 Task: Open a blank sheet, save the file as Mswordfile.docx Insert a table ' 2 by 2' In first column, add headers, 'Brand, Model'. Under first header, add  AppleUnder second header, add Iphone. Change table style to  Purple
Action: Mouse moved to (252, 144)
Screenshot: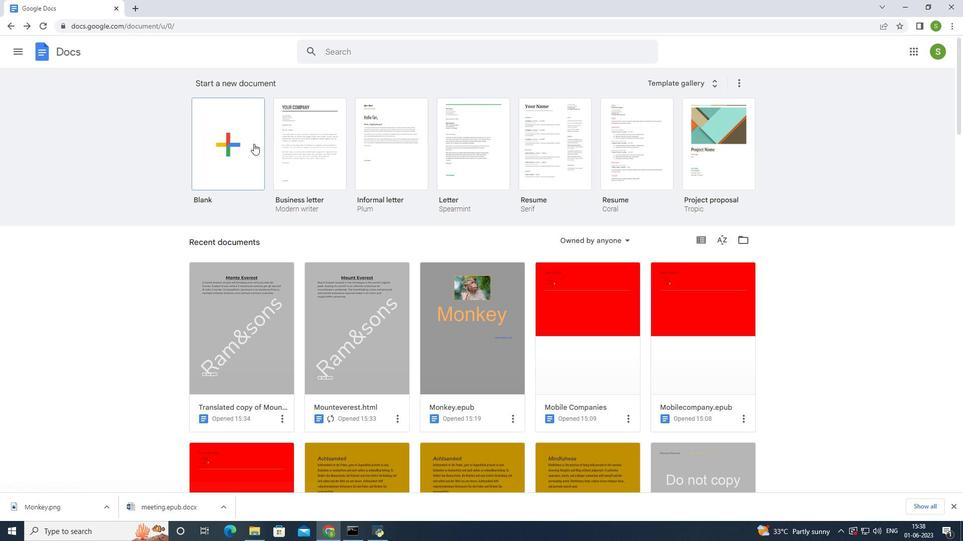 
Action: Mouse pressed left at (252, 144)
Screenshot: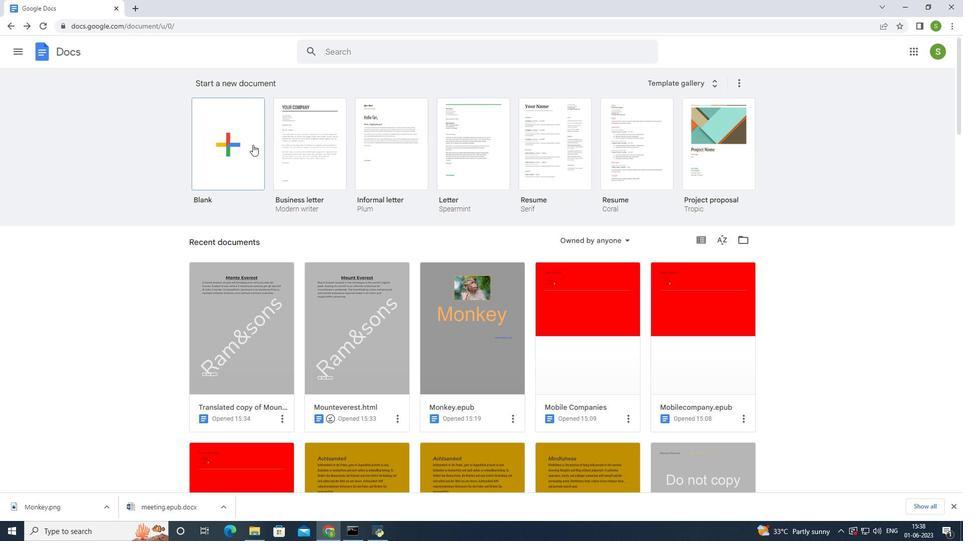 
Action: Mouse moved to (96, 42)
Screenshot: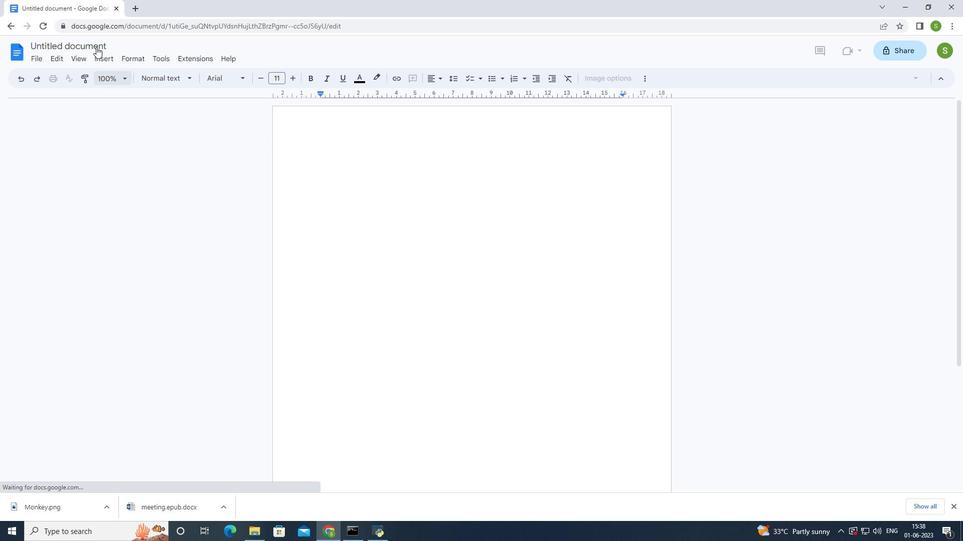 
Action: Mouse pressed left at (96, 42)
Screenshot: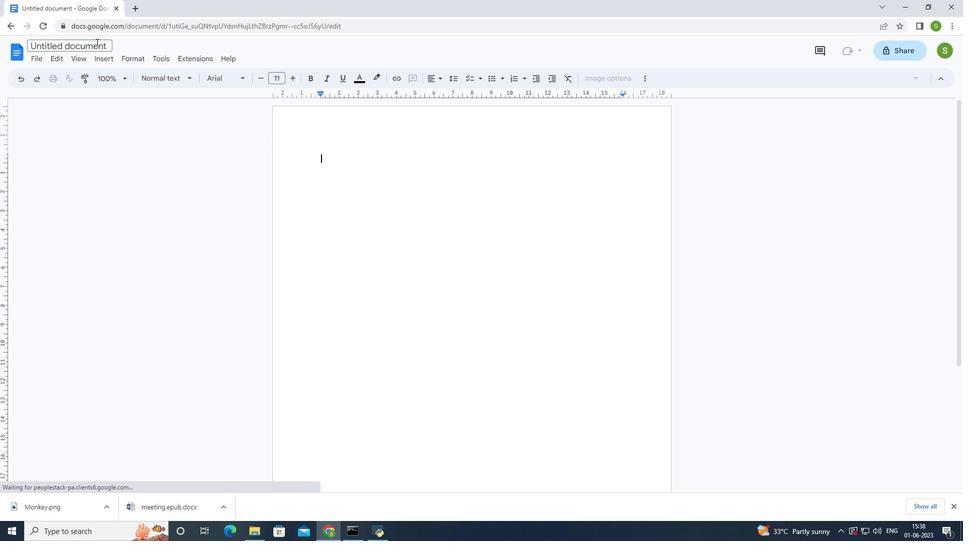 
Action: Mouse moved to (333, 159)
Screenshot: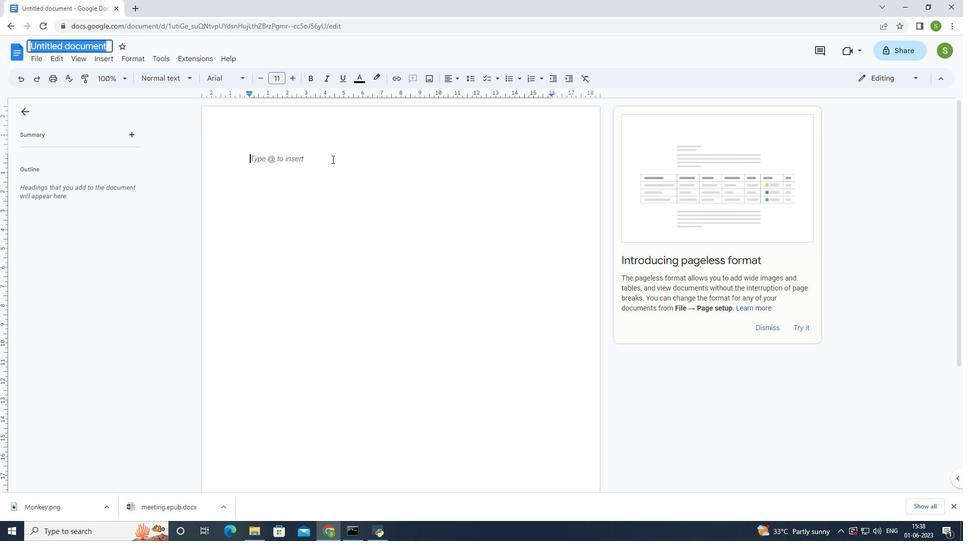 
Action: Key pressed <Key.shift>Mswordfile.docx<Key.enter>
Screenshot: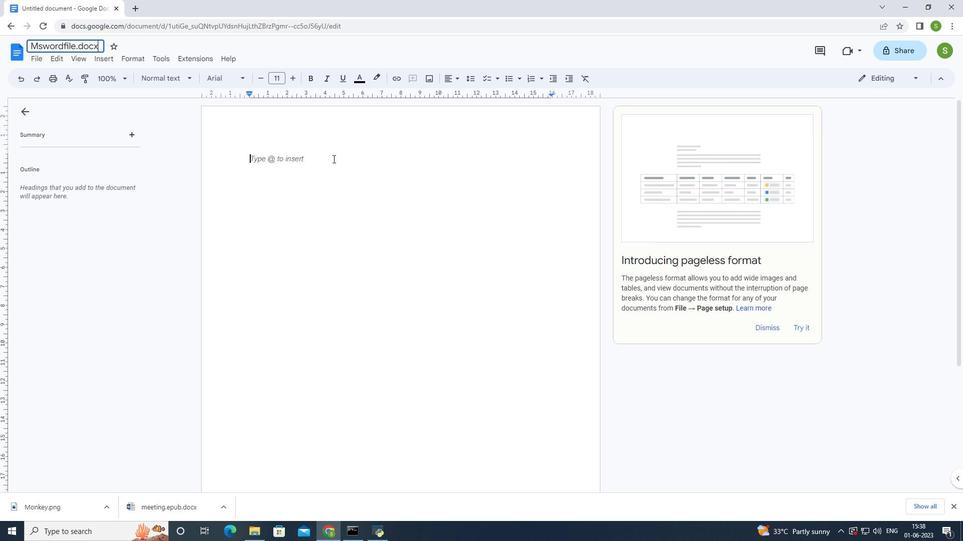 
Action: Mouse moved to (95, 60)
Screenshot: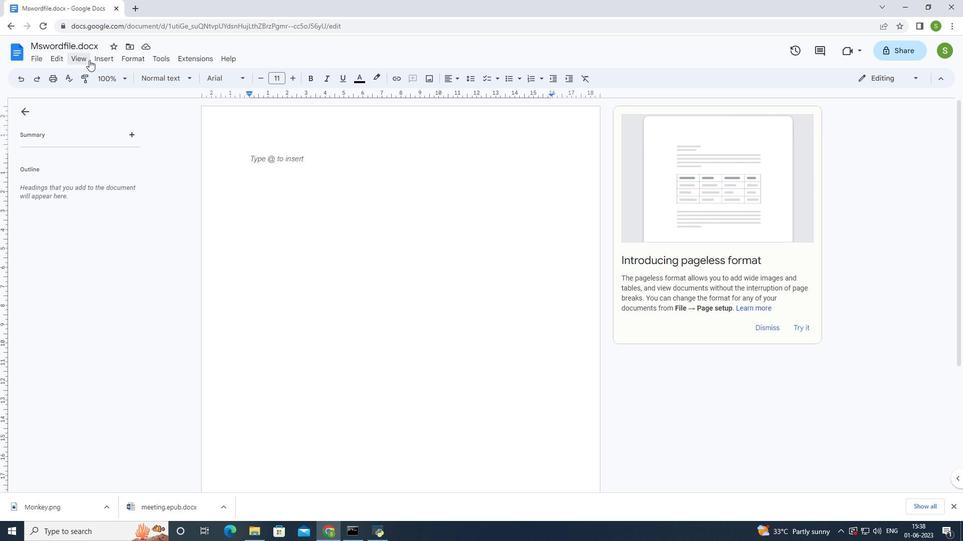 
Action: Mouse pressed left at (95, 60)
Screenshot: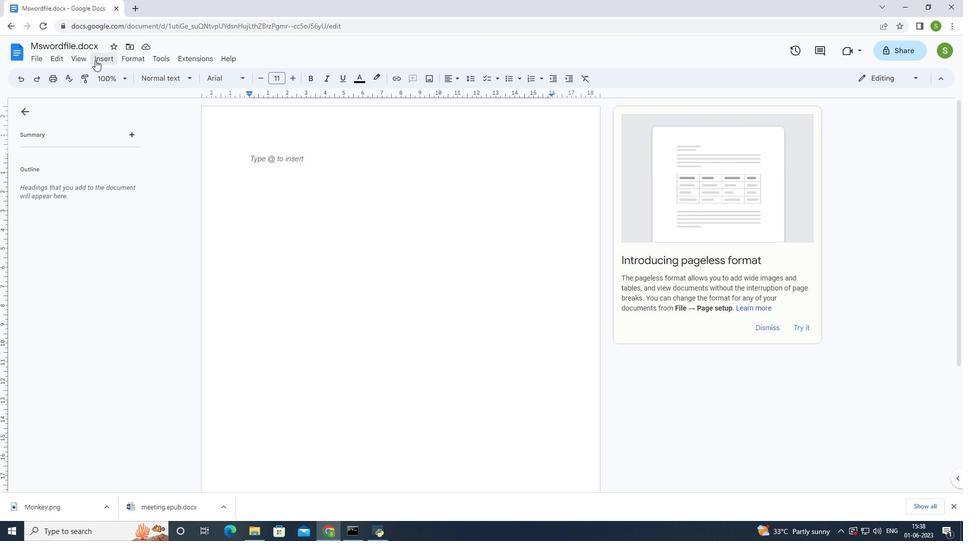 
Action: Mouse moved to (111, 88)
Screenshot: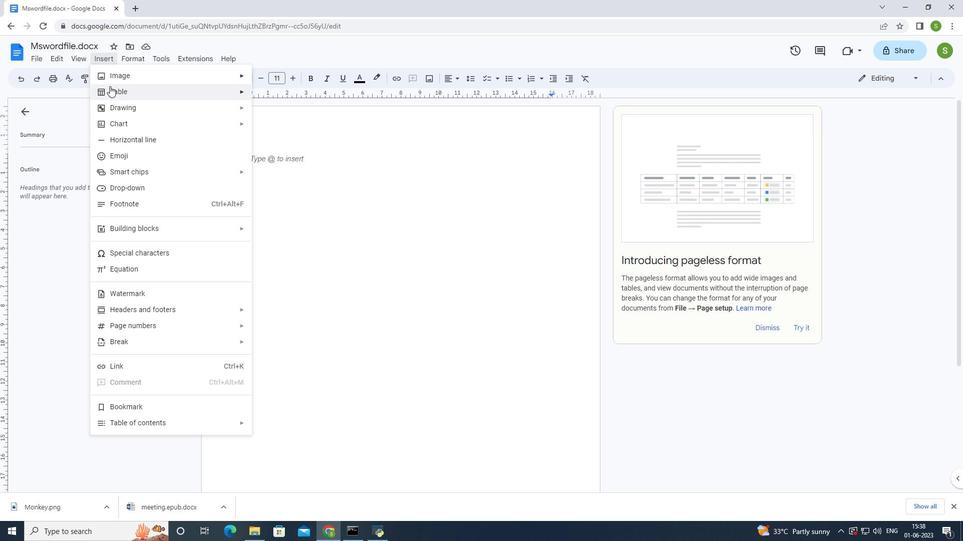 
Action: Mouse pressed left at (111, 88)
Screenshot: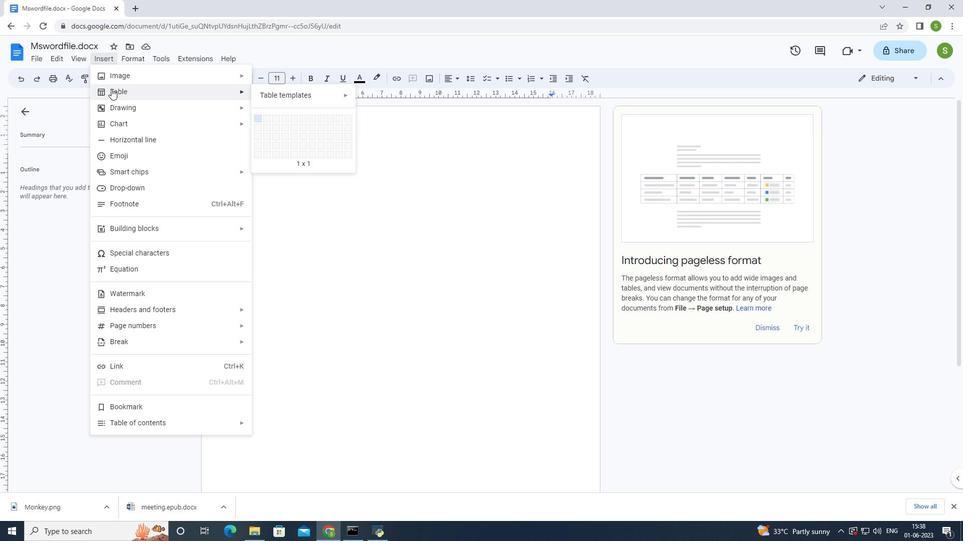 
Action: Mouse moved to (254, 117)
Screenshot: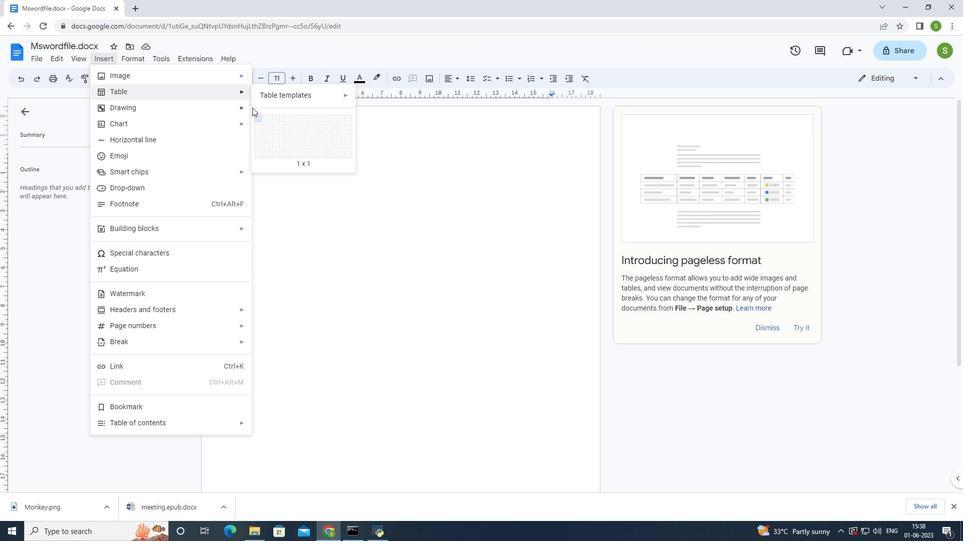 
Action: Mouse pressed left at (254, 117)
Screenshot: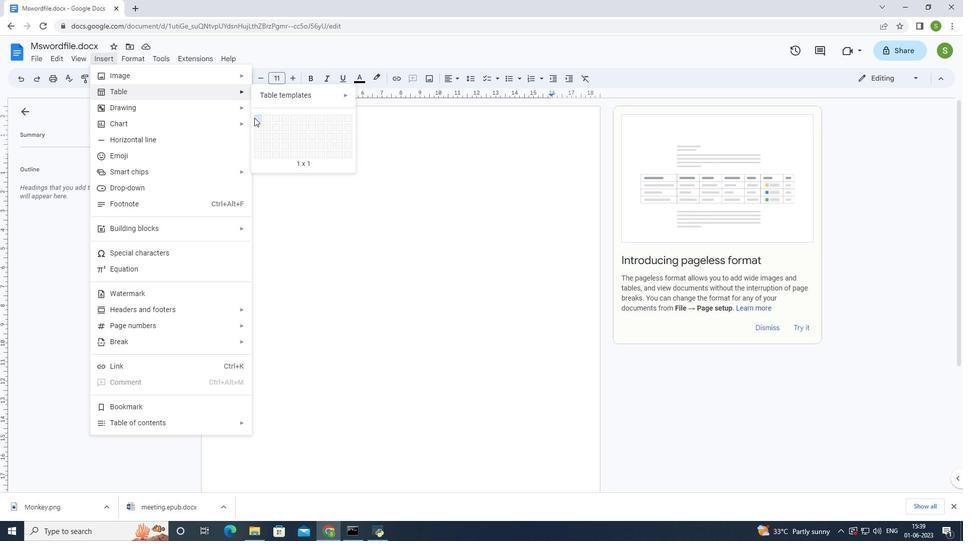 
Action: Mouse moved to (282, 171)
Screenshot: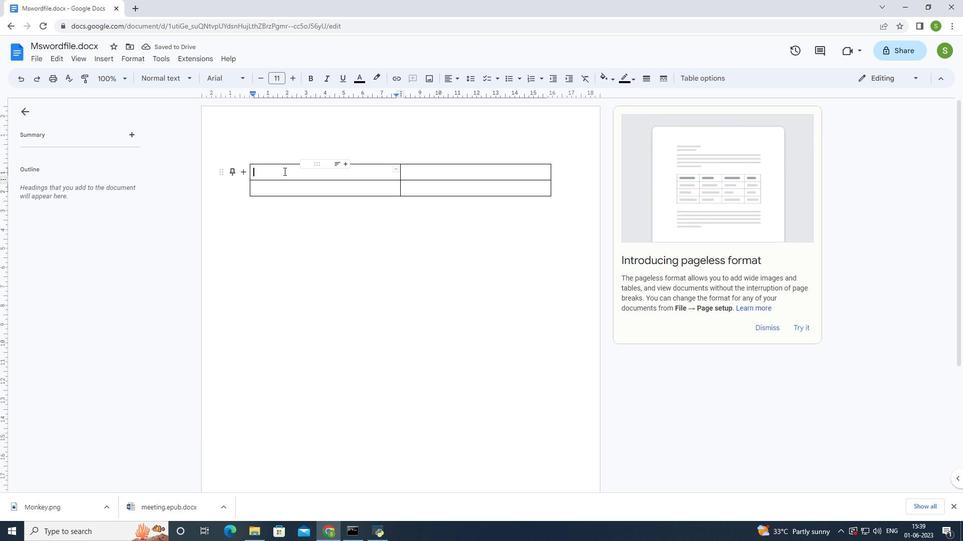 
Action: Mouse pressed left at (282, 171)
Screenshot: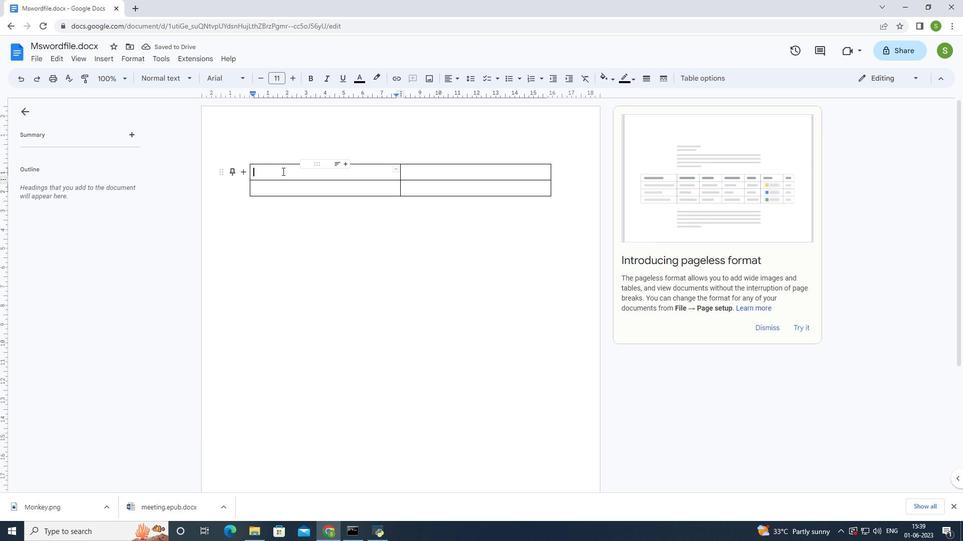 
Action: Mouse moved to (301, 155)
Screenshot: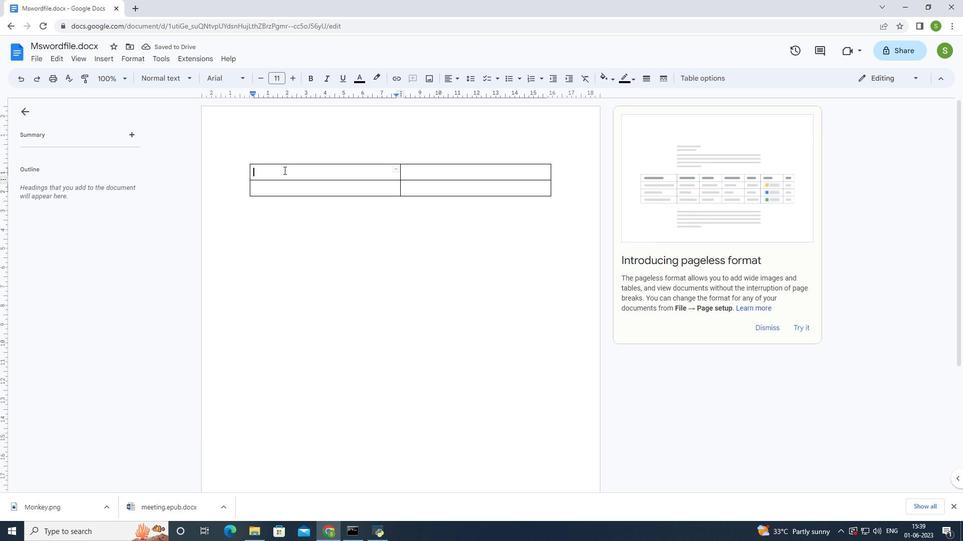 
Action: Key pressed <Key.shift>Brab<Key.backspace>nd<Key.space><Key.right><Key.shift>Model
Screenshot: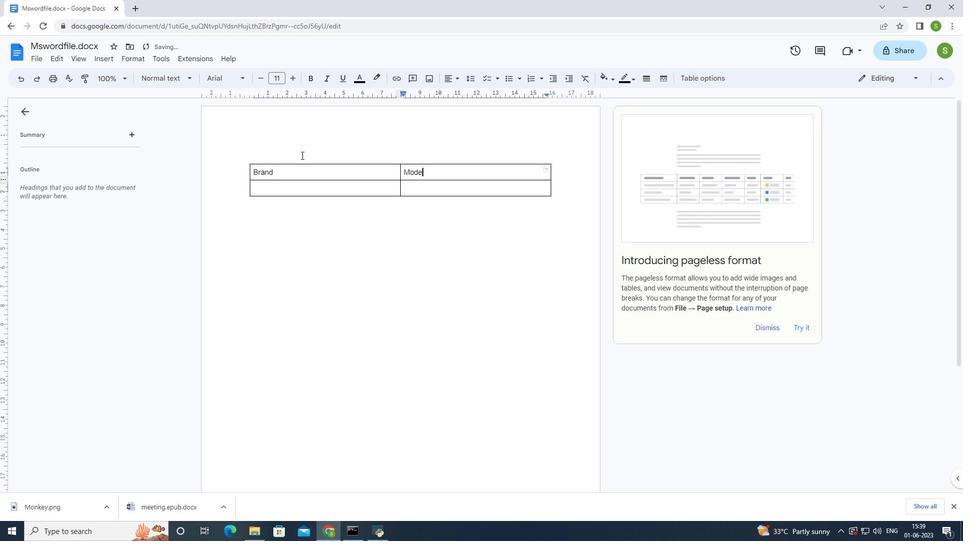 
Action: Mouse moved to (264, 185)
Screenshot: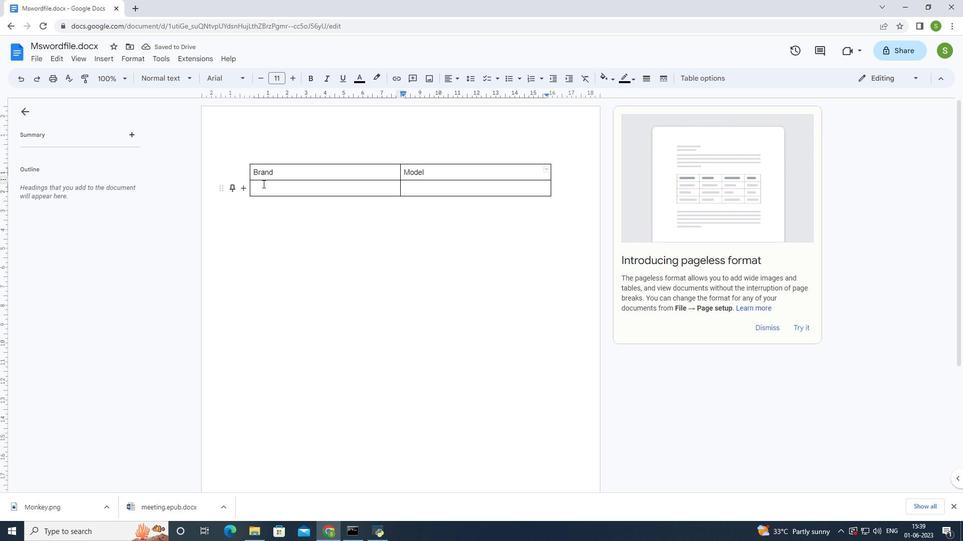 
Action: Mouse pressed left at (264, 185)
Screenshot: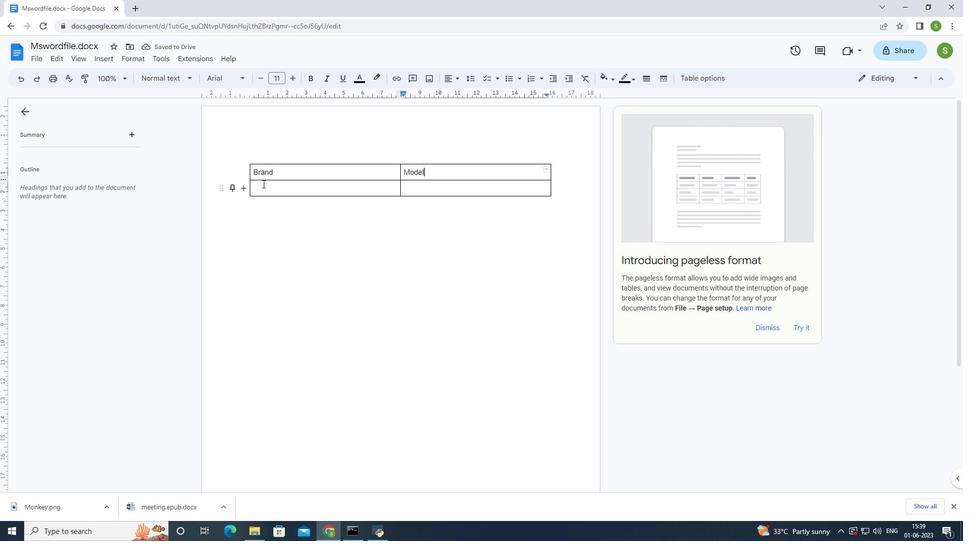 
Action: Mouse moved to (304, 173)
Screenshot: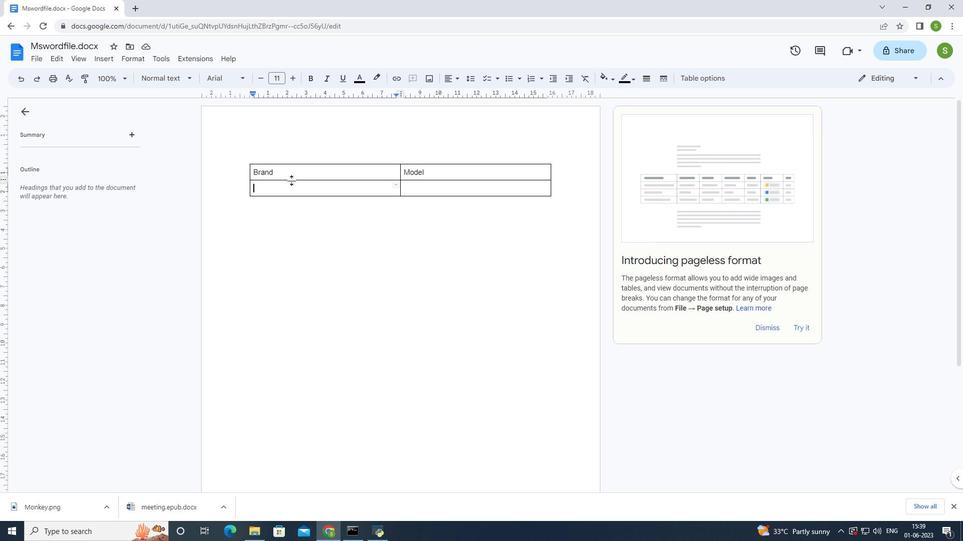 
Action: Key pressed <Key.shift>Apple<Key.right>
Screenshot: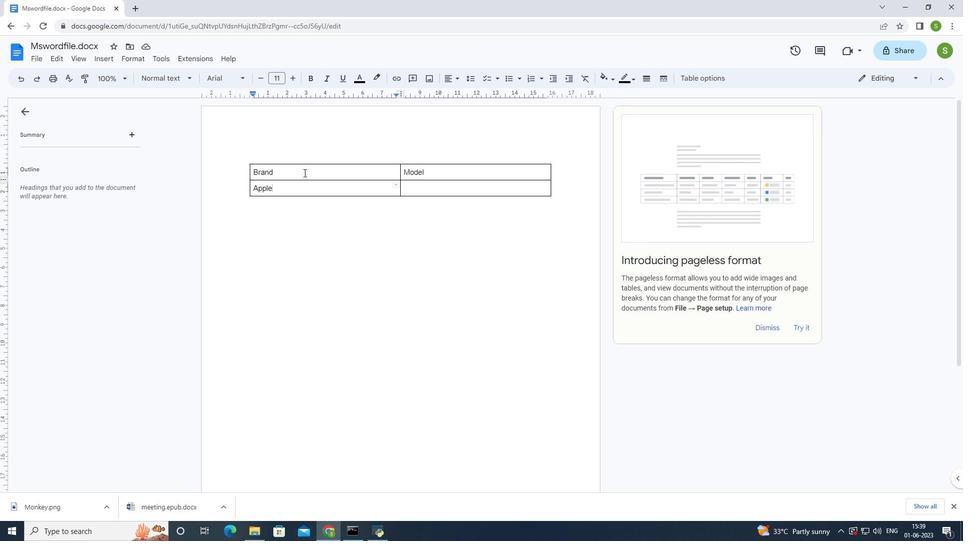 
Action: Mouse moved to (304, 173)
Screenshot: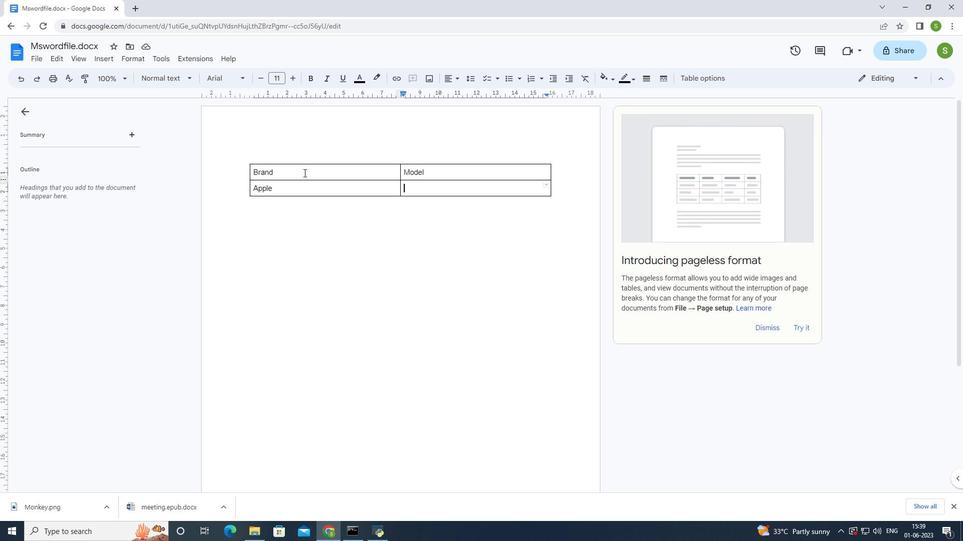 
Action: Key pressed <Key.shift><Key.shift><Key.shift>Iphone
Screenshot: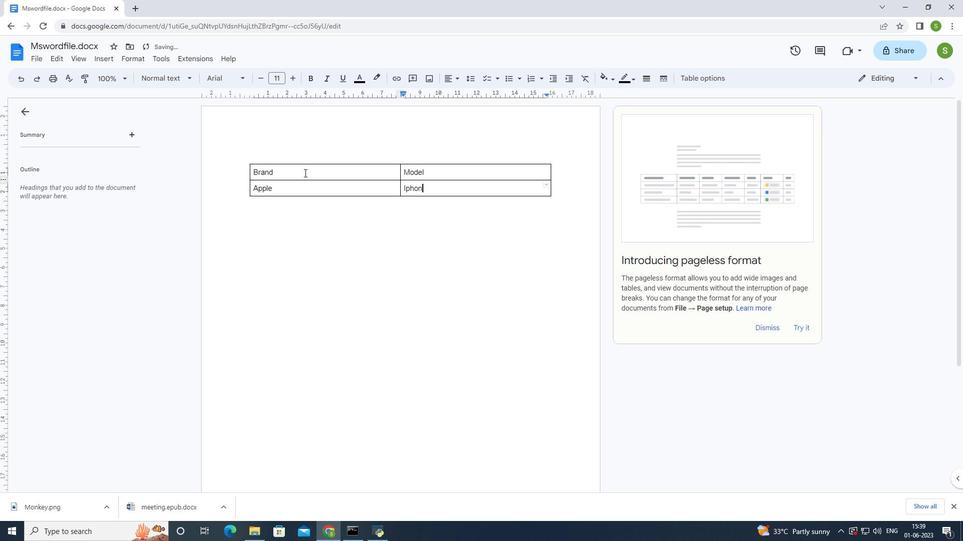 
Action: Mouse moved to (251, 170)
Screenshot: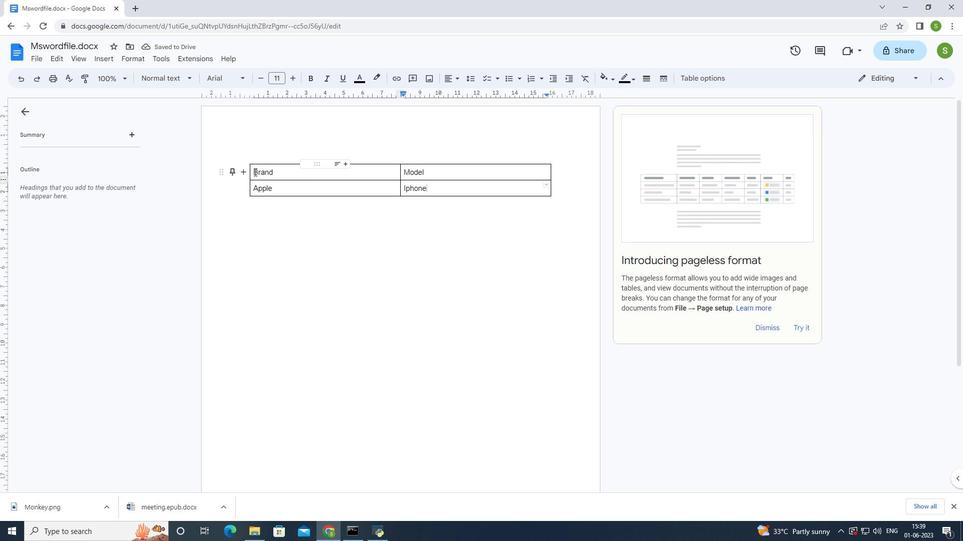 
Action: Mouse pressed left at (251, 170)
Screenshot: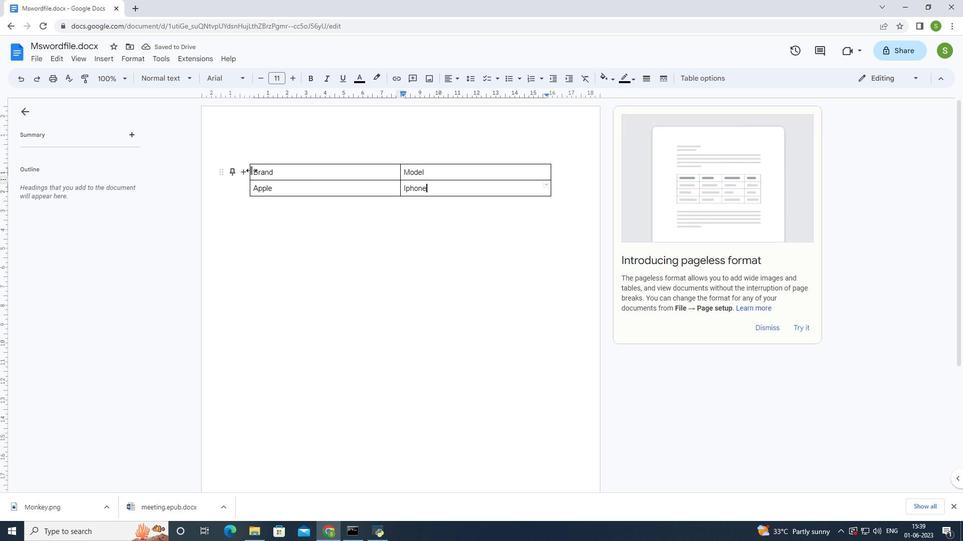
Action: Mouse moved to (251, 171)
Screenshot: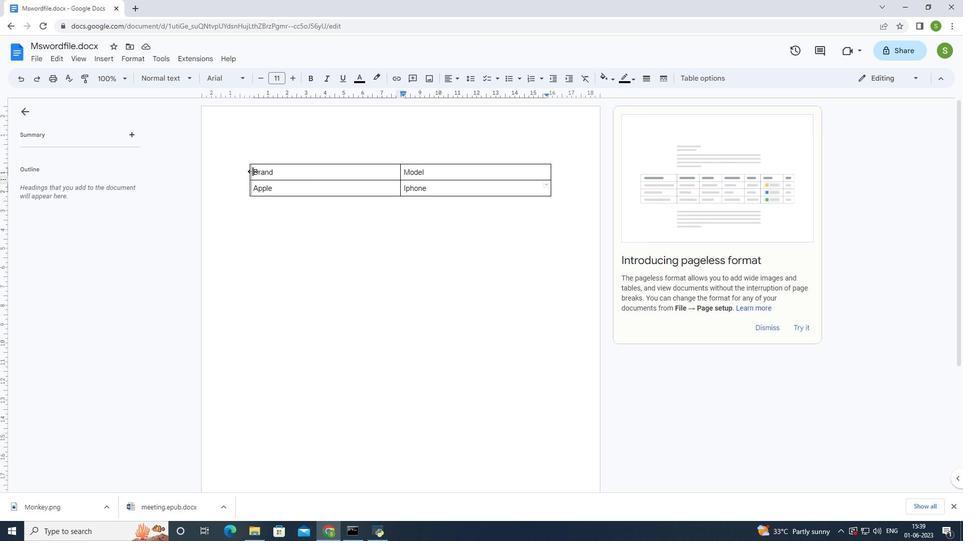
Action: Mouse pressed left at (251, 171)
Screenshot: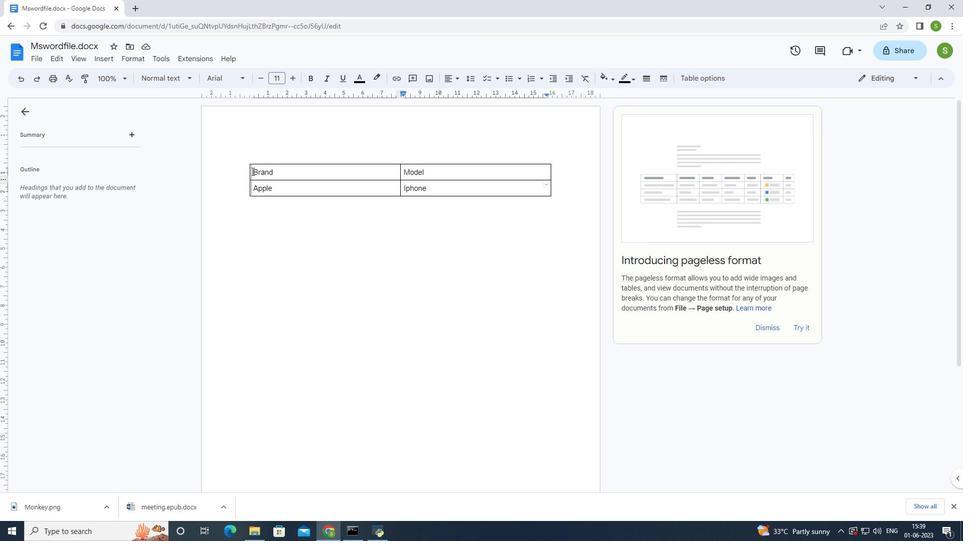
Action: Mouse pressed left at (251, 171)
Screenshot: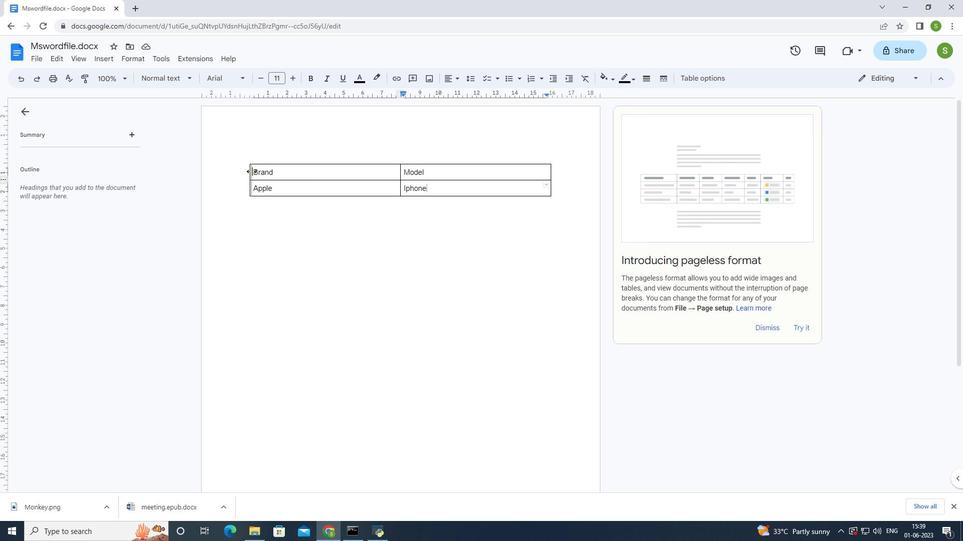 
Action: Mouse moved to (251, 170)
Screenshot: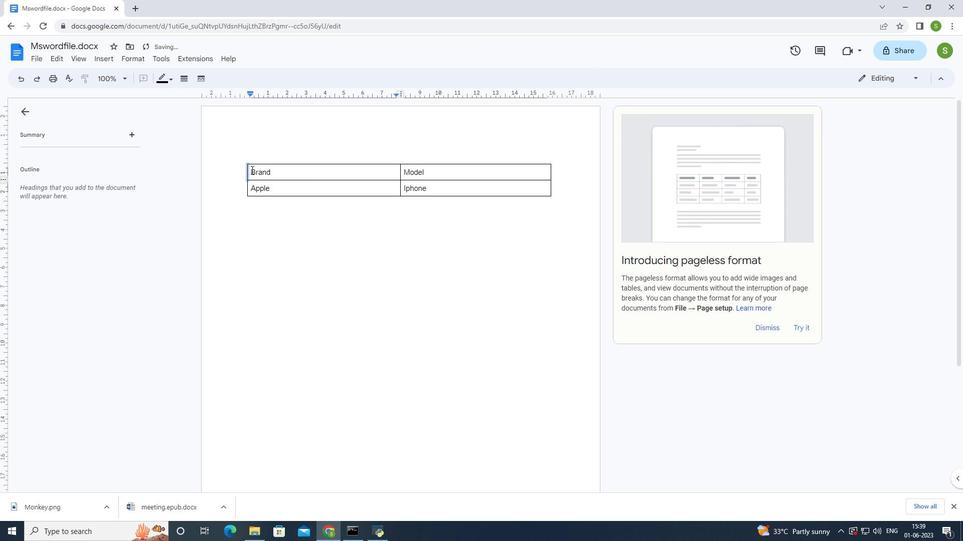 
Action: Mouse pressed left at (251, 170)
Screenshot: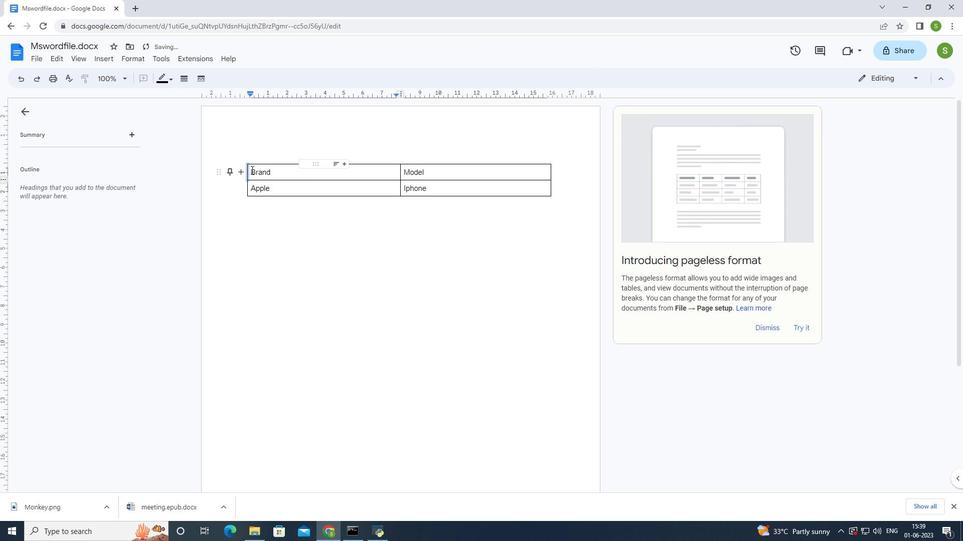 
Action: Mouse moved to (247, 167)
Screenshot: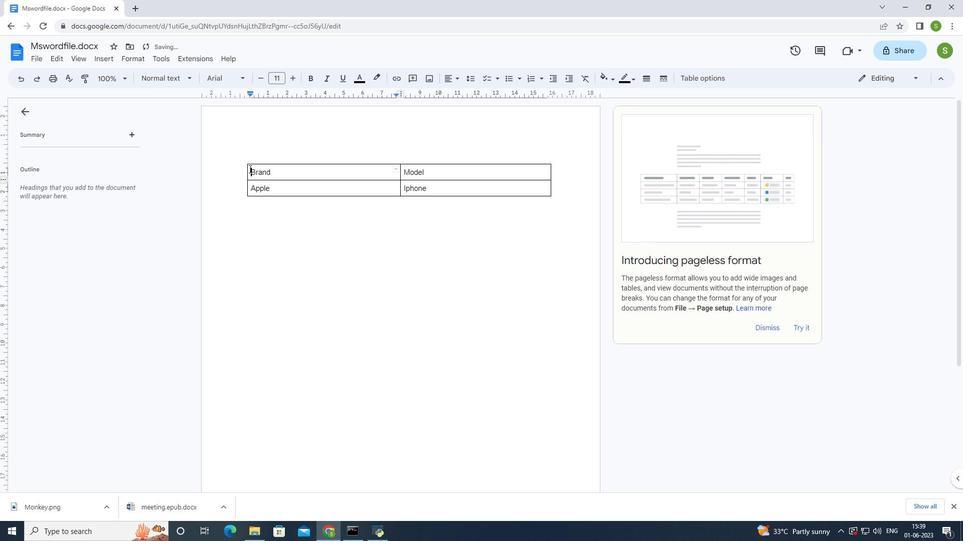 
Action: Mouse pressed left at (247, 167)
Screenshot: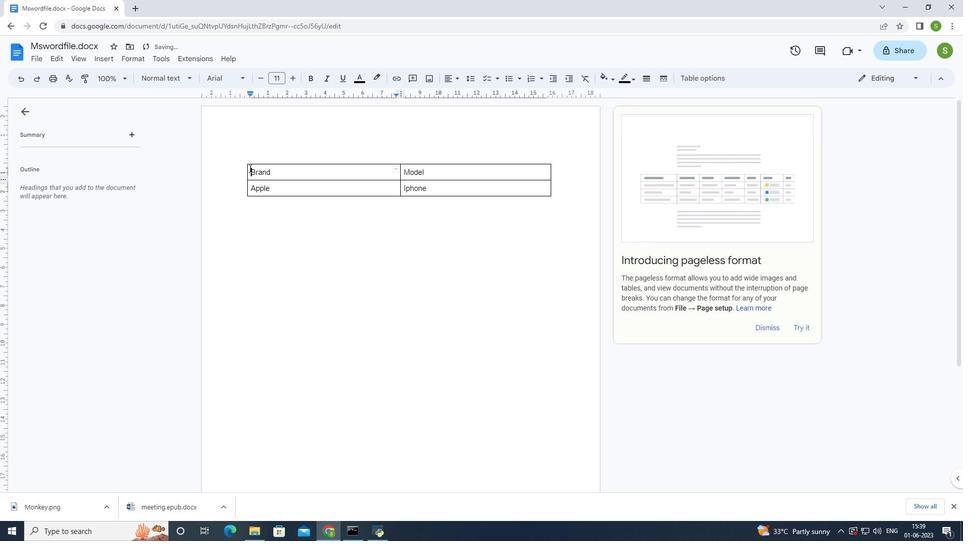 
Action: Mouse moved to (249, 168)
Screenshot: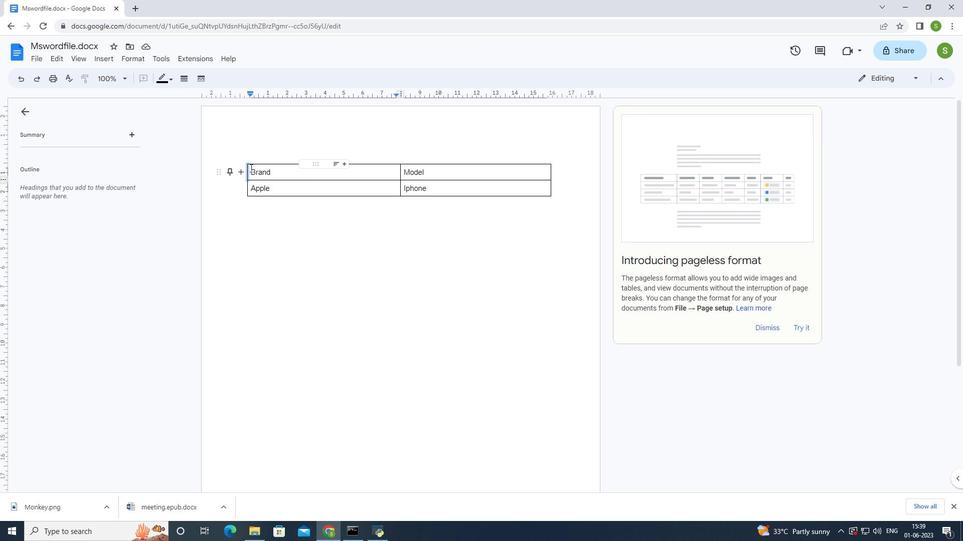 
Action: Mouse pressed left at (249, 168)
Screenshot: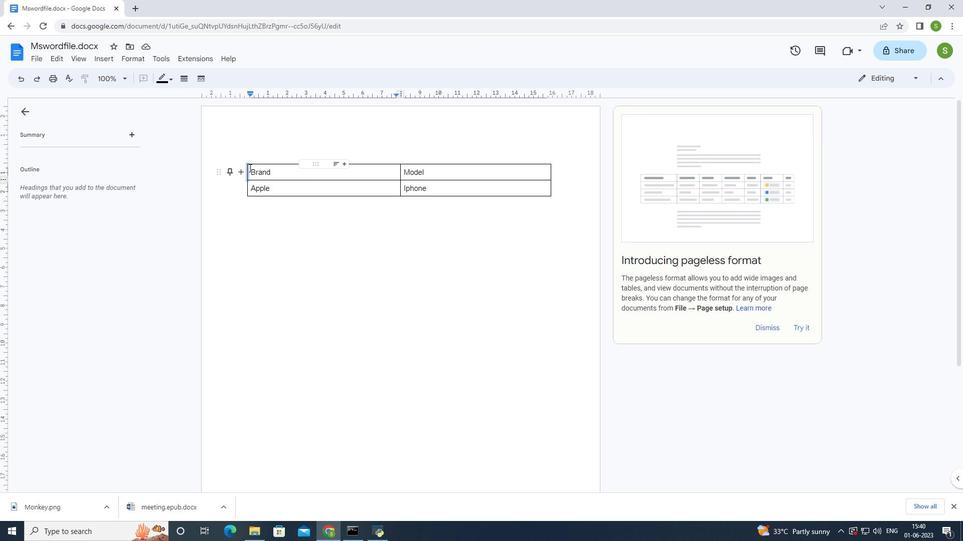 
Action: Mouse moved to (612, 77)
Screenshot: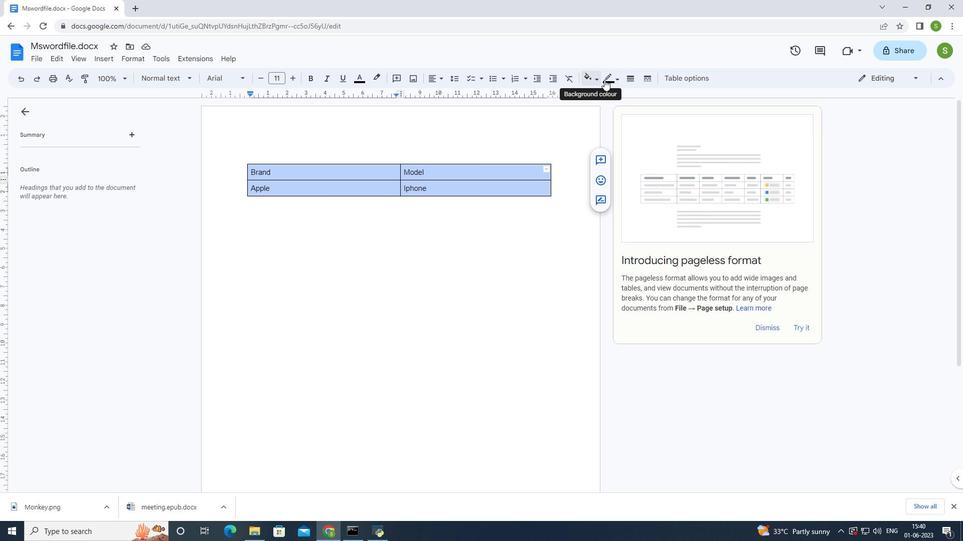 
Action: Mouse pressed left at (612, 77)
Screenshot: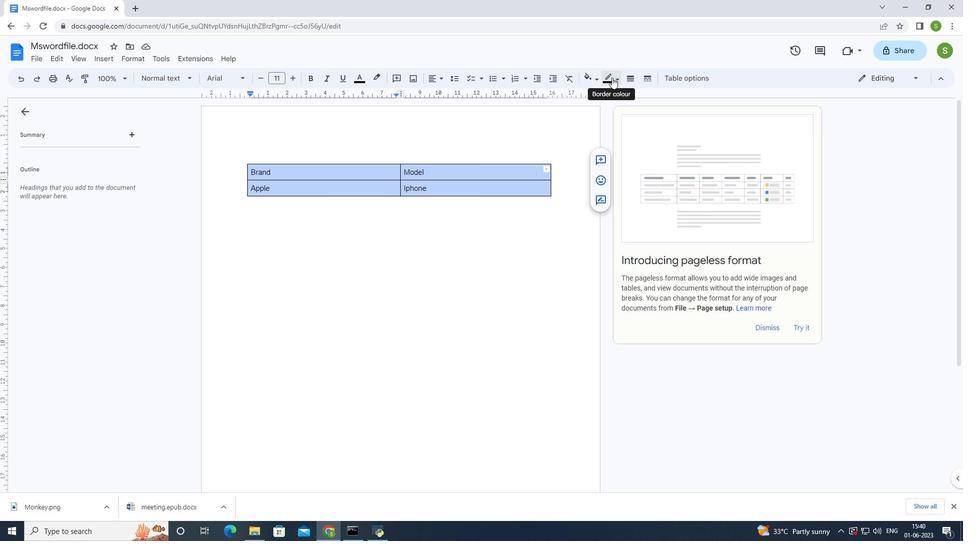 
Action: Mouse moved to (585, 76)
Screenshot: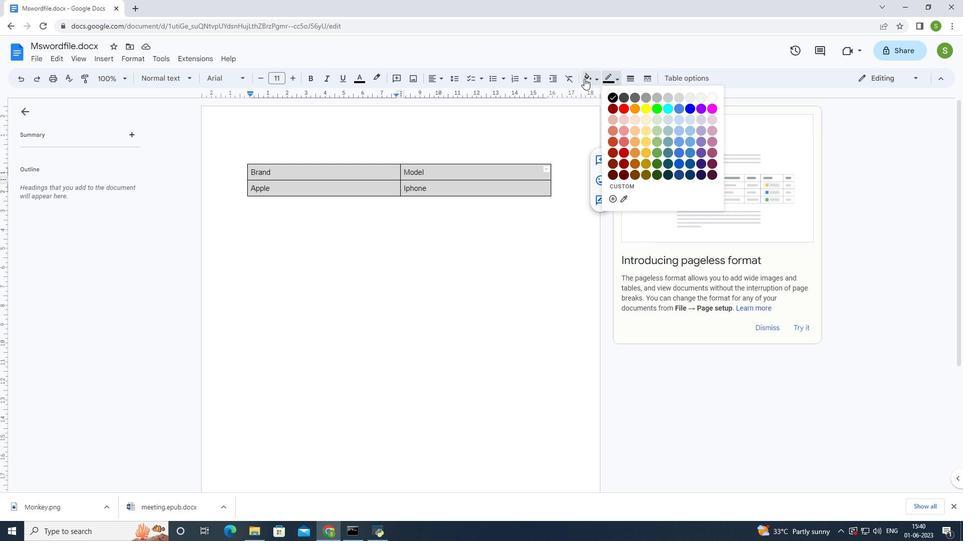 
Action: Mouse pressed left at (585, 76)
Screenshot: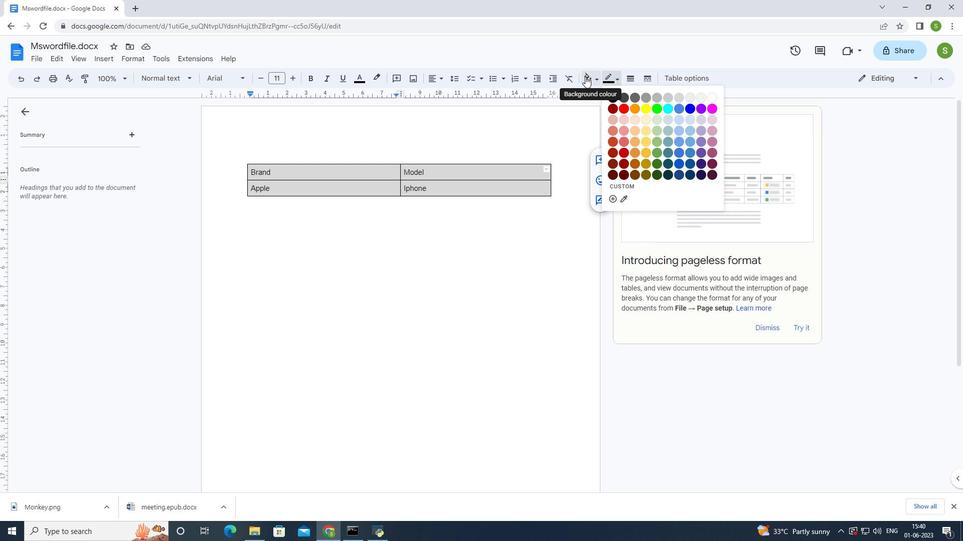 
Action: Mouse moved to (678, 154)
Screenshot: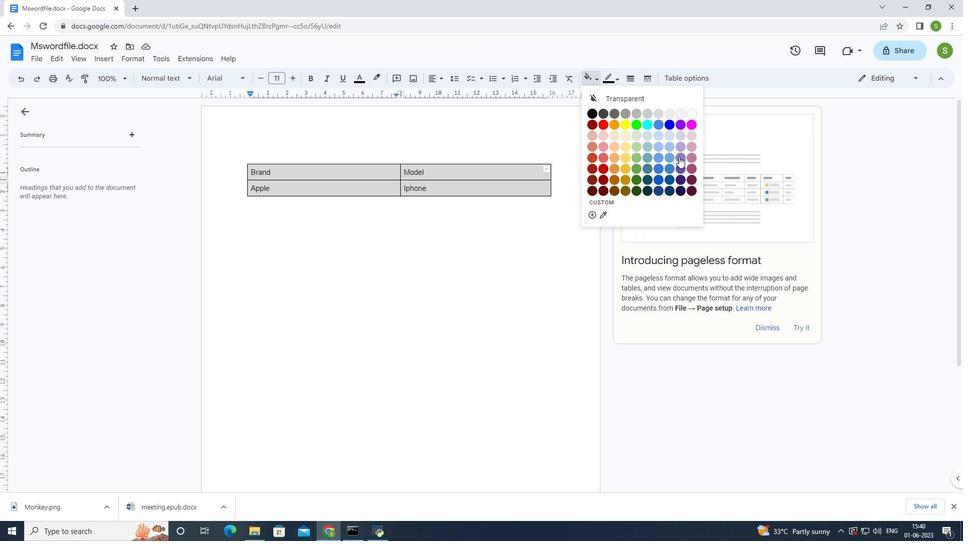 
Action: Mouse pressed left at (678, 154)
Screenshot: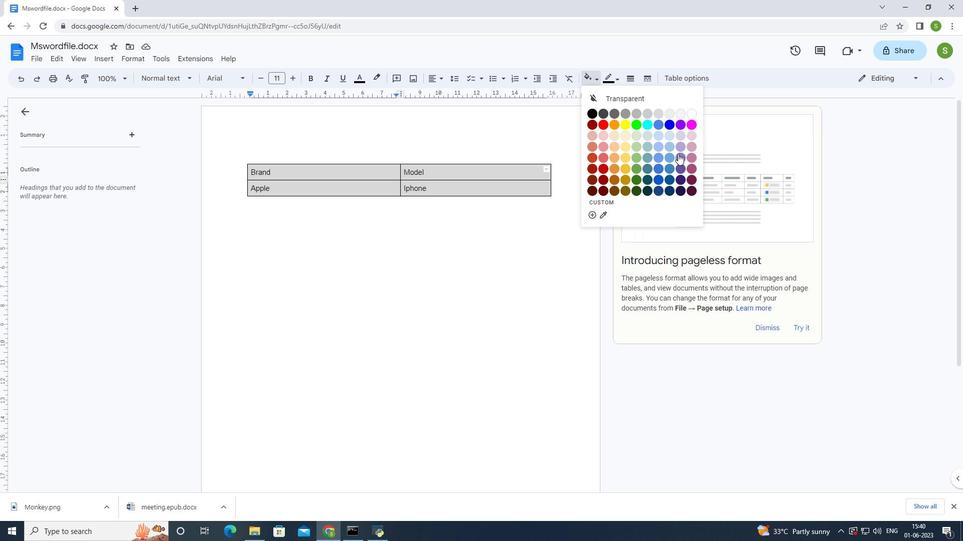 
Action: Mouse moved to (521, 242)
Screenshot: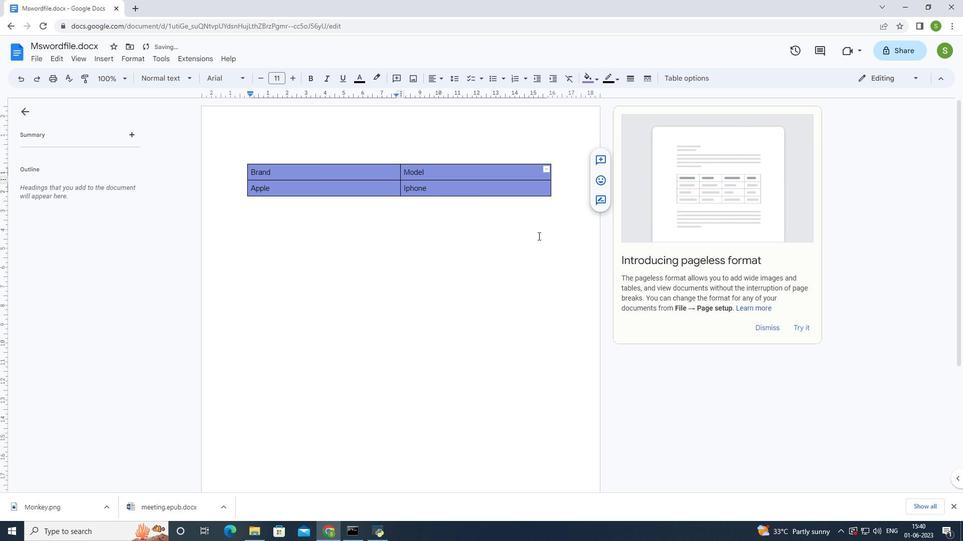 
Action: Mouse pressed left at (521, 242)
Screenshot: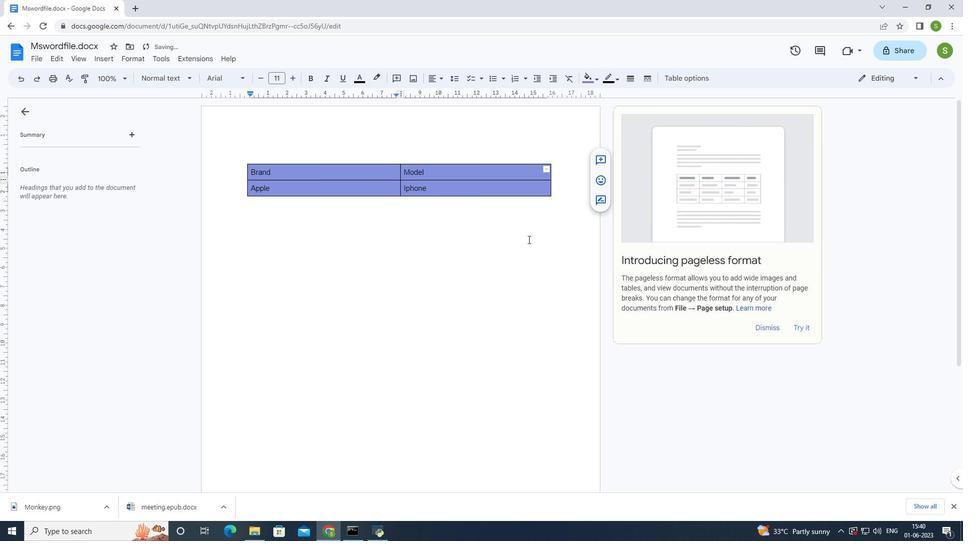
Action: Mouse moved to (520, 237)
Screenshot: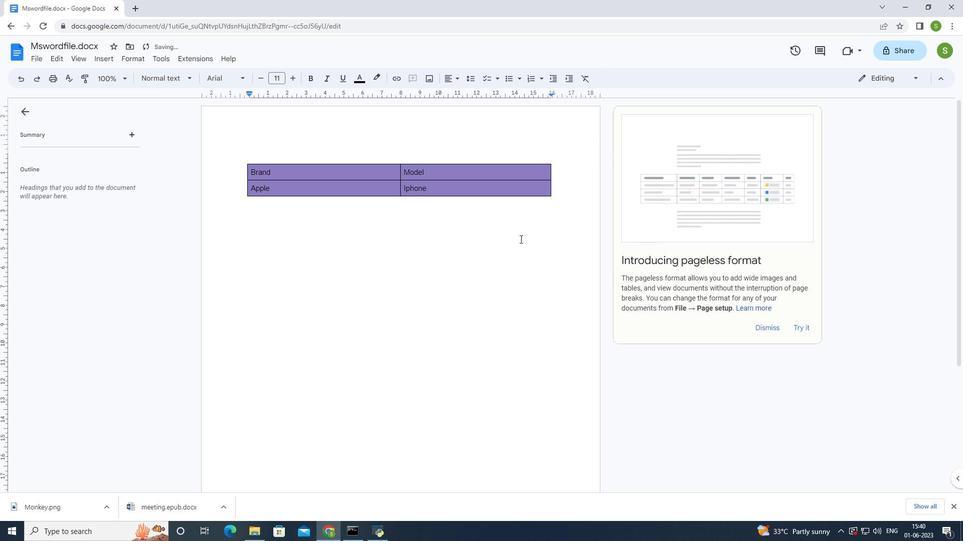 
